 Task: Compute the modular multiplicative inverse of 7 modulo 13.
Action: Mouse moved to (1267, 86)
Screenshot: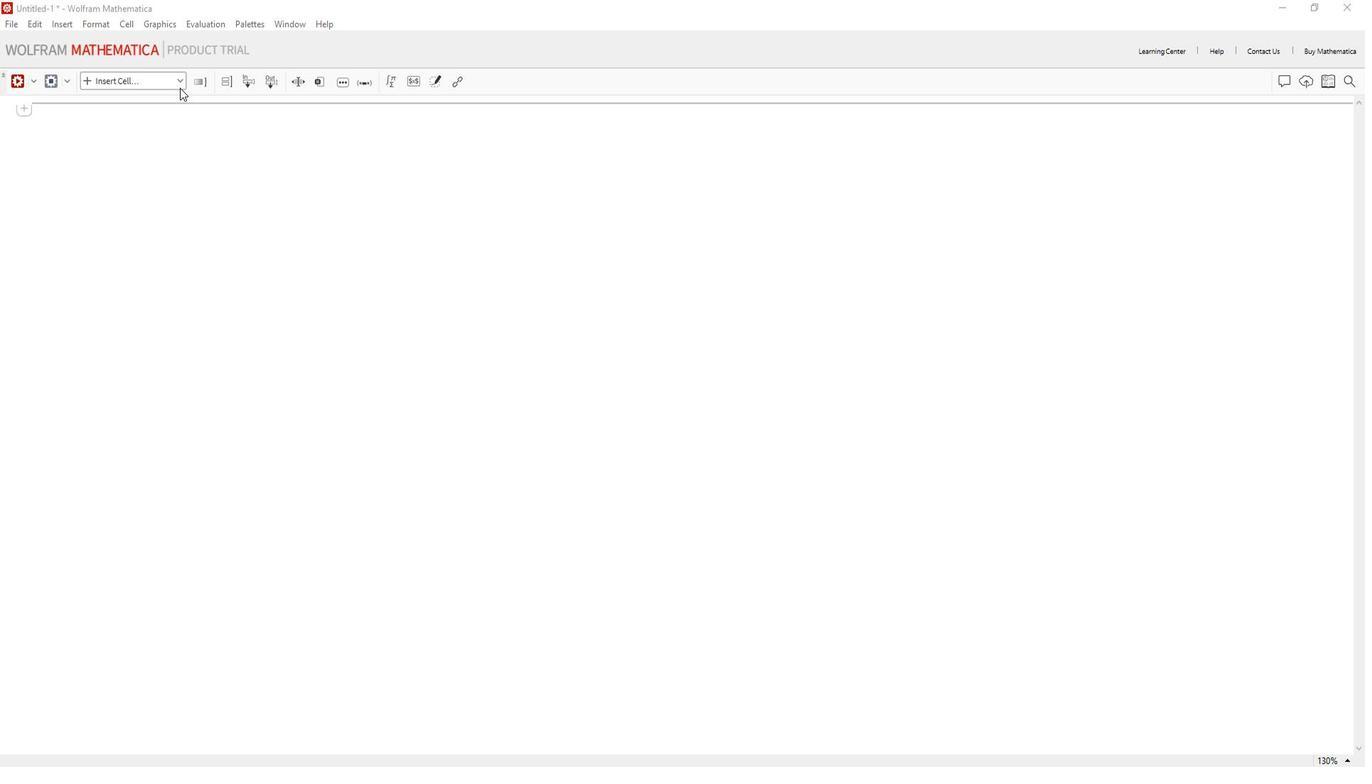 
Action: Mouse pressed left at (1267, 86)
Screenshot: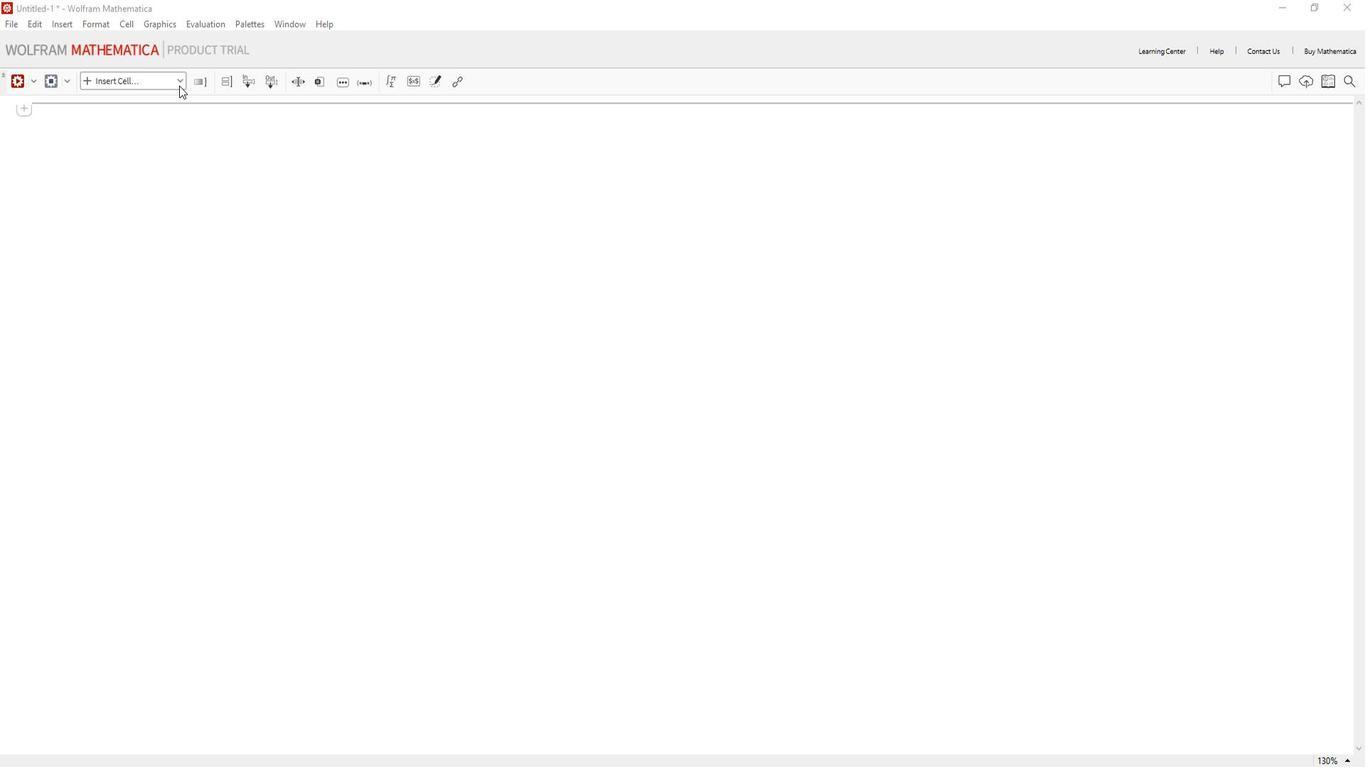 
Action: Mouse moved to (1241, 108)
Screenshot: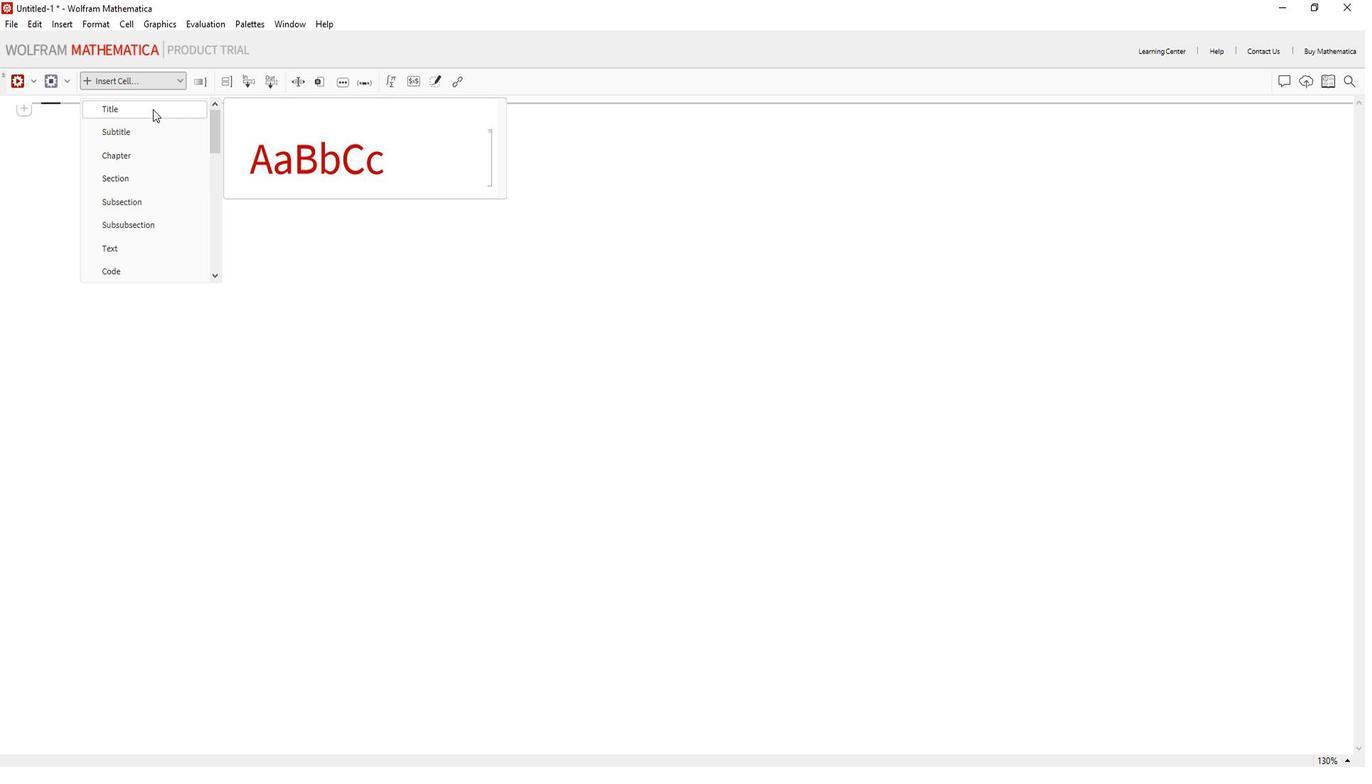 
Action: Mouse pressed left at (1241, 108)
Screenshot: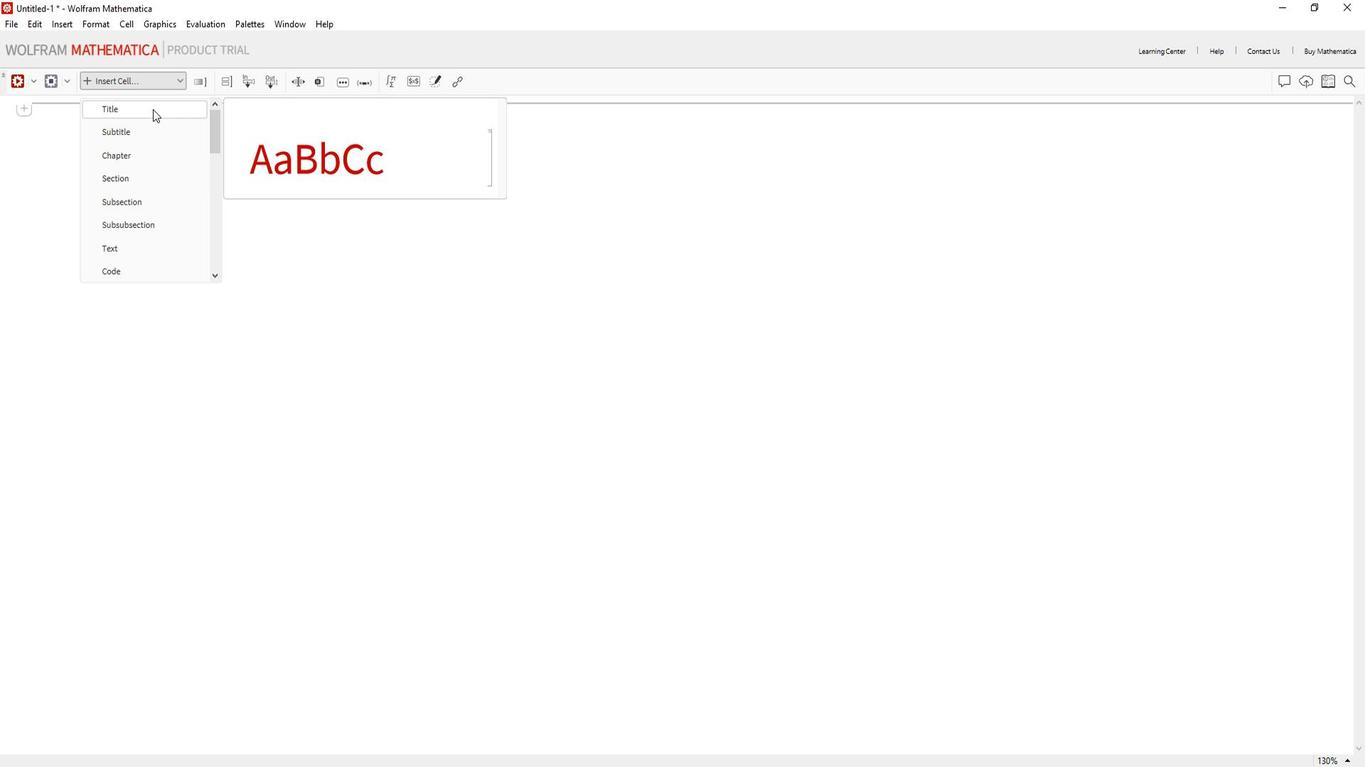 
Action: Key pressed <Key.shift>Compute<Key.space>the<Key.space>modular<Key.space>multiplicative<Key.space>inverse<Key.space>of<Key.space>7<Key.space>modulo<Key.space>13<Key.backspace><Key.backspace><Key.backspace><Key.backspace><Key.backspace><Key.backspace><Key.backspace><Key.backspace><Key.backspace><Key.backspace><Key.backspace><Key.backspace><Key.backspace><Key.backspace>
Screenshot: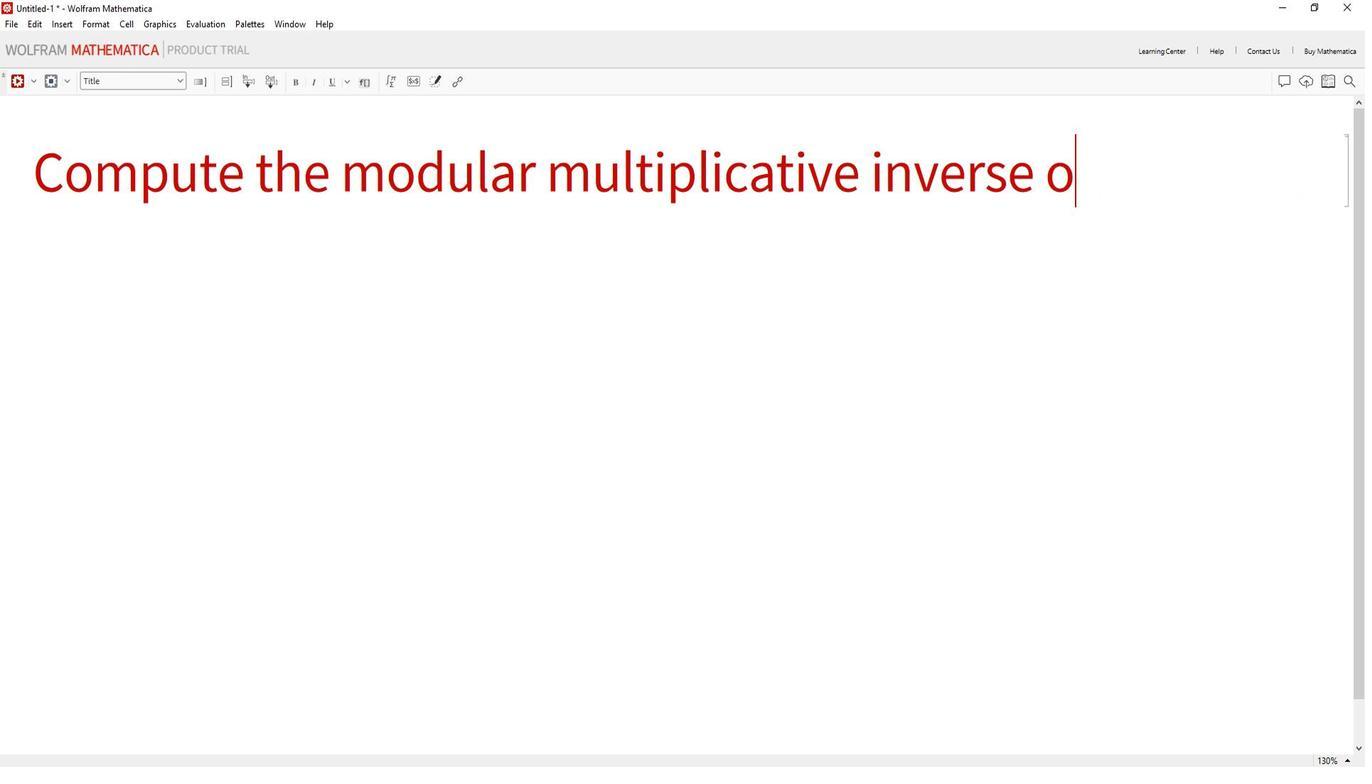 
Action: Mouse moved to (1253, 260)
Screenshot: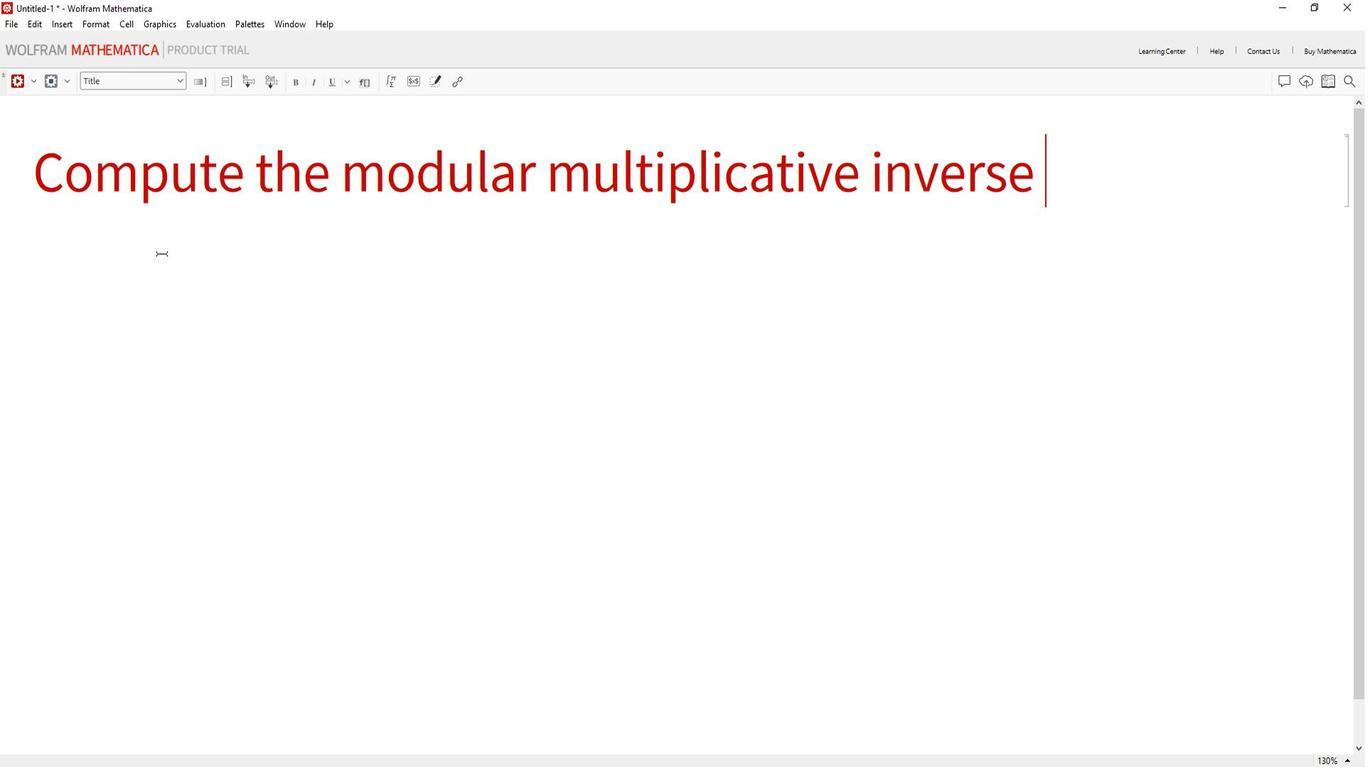 
Action: Mouse pressed left at (1253, 260)
Screenshot: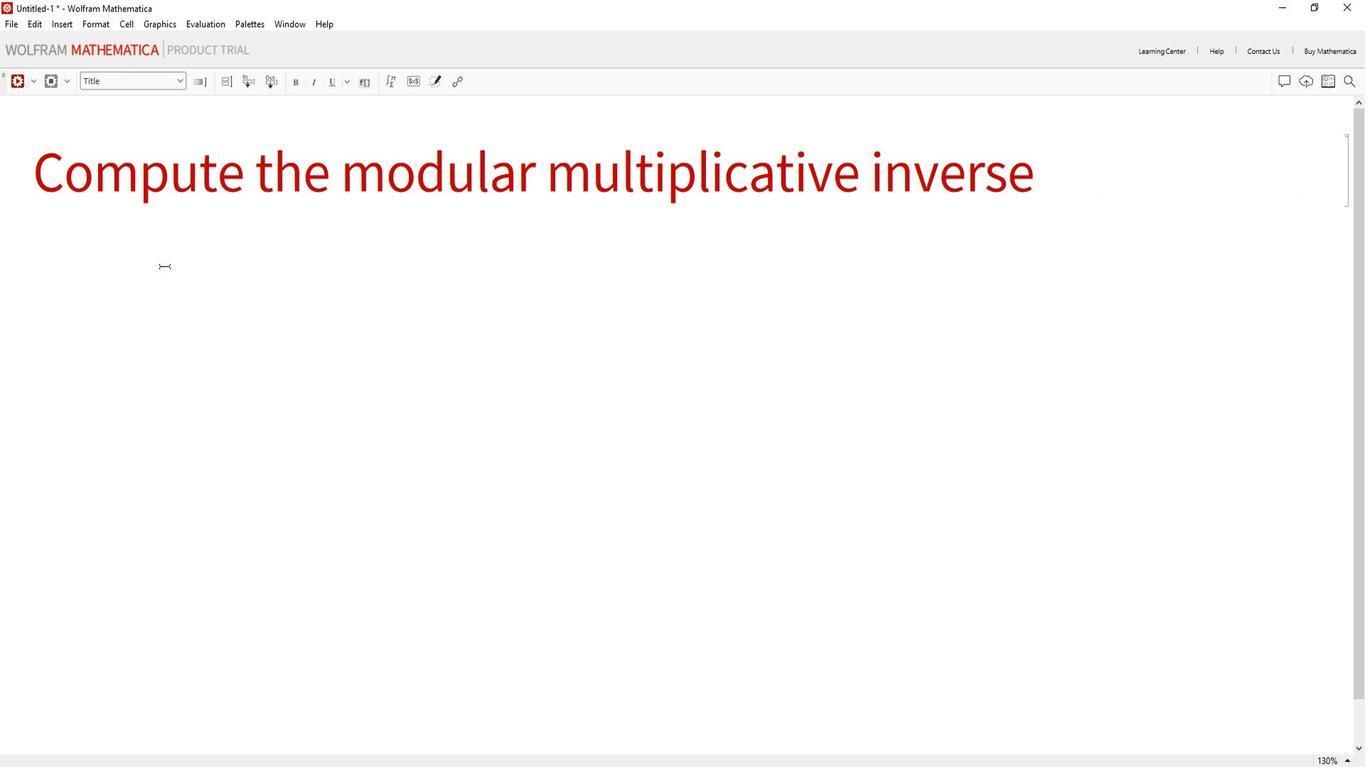 
Action: Mouse moved to (1259, 77)
Screenshot: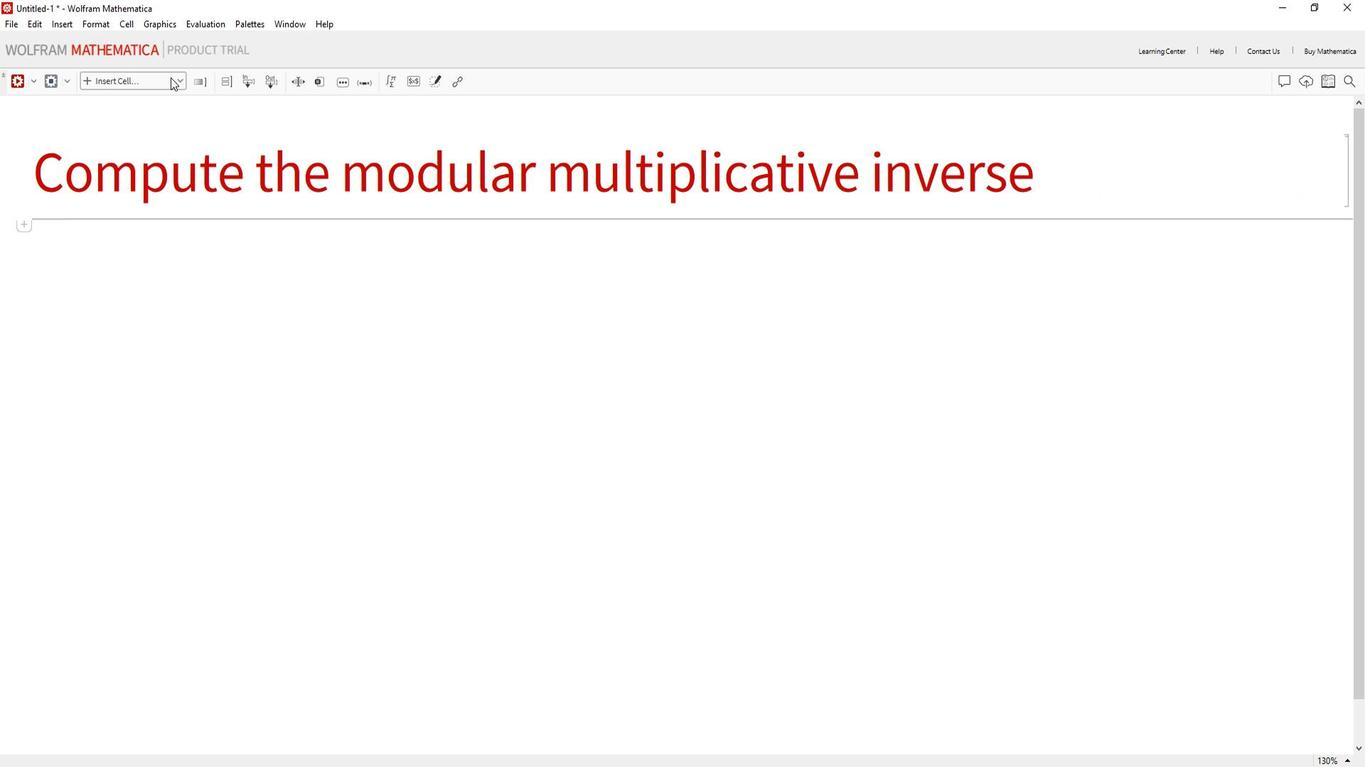 
Action: Mouse pressed left at (1259, 77)
Screenshot: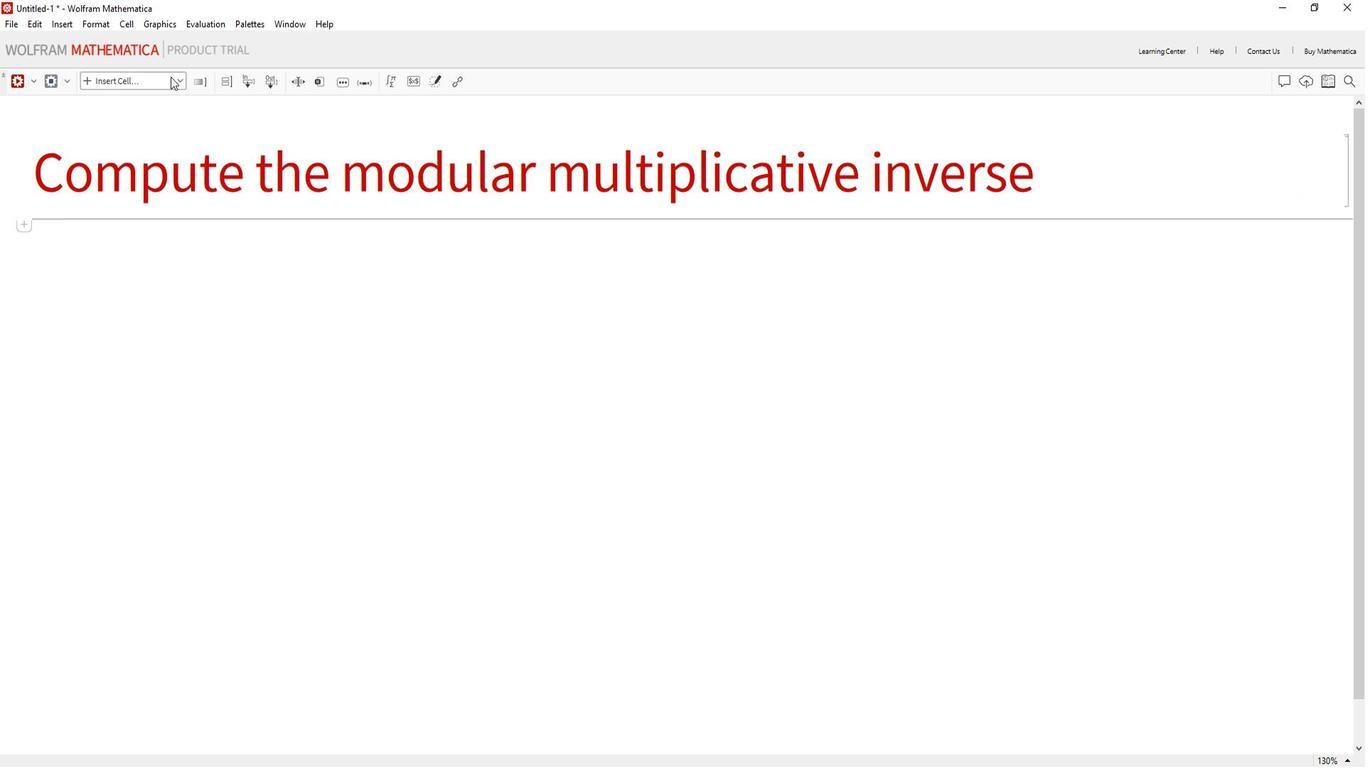 
Action: Mouse moved to (1196, 259)
Screenshot: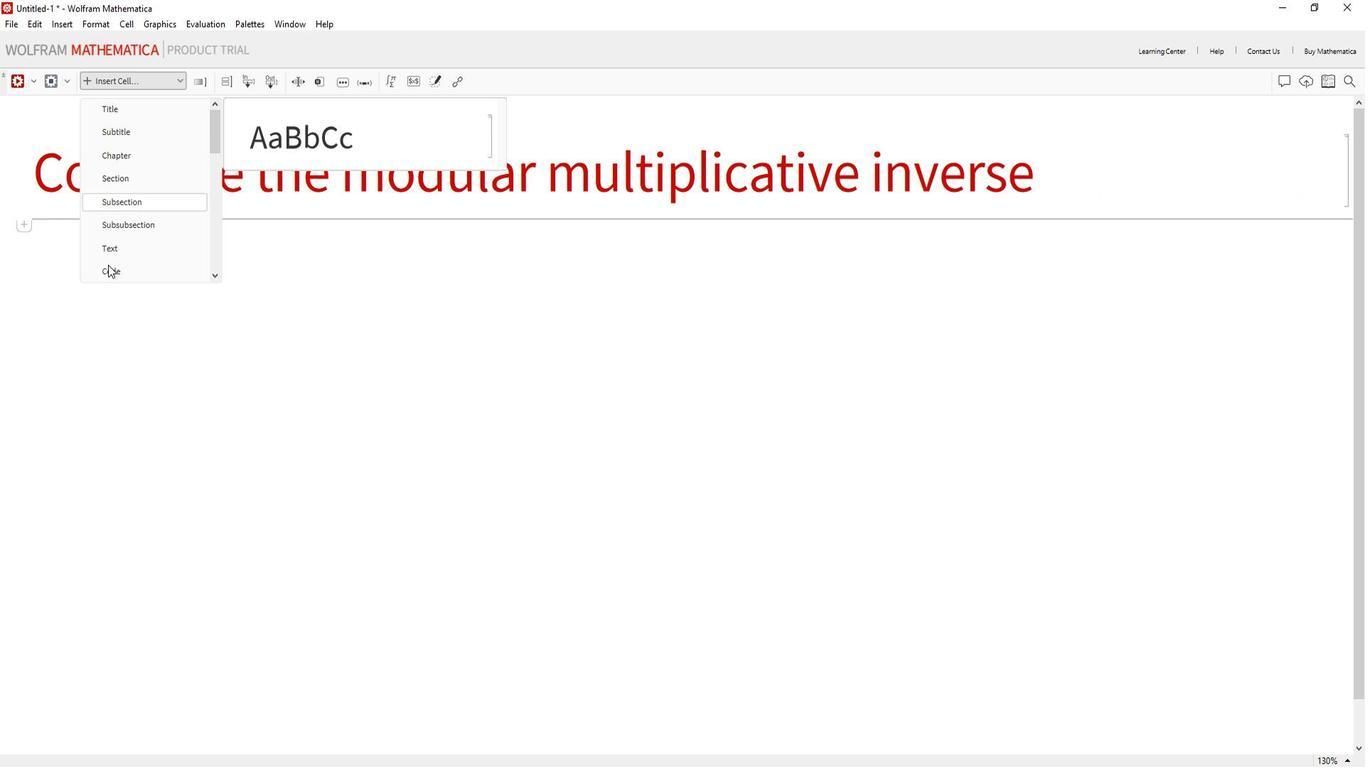 
Action: Mouse pressed left at (1196, 259)
Screenshot: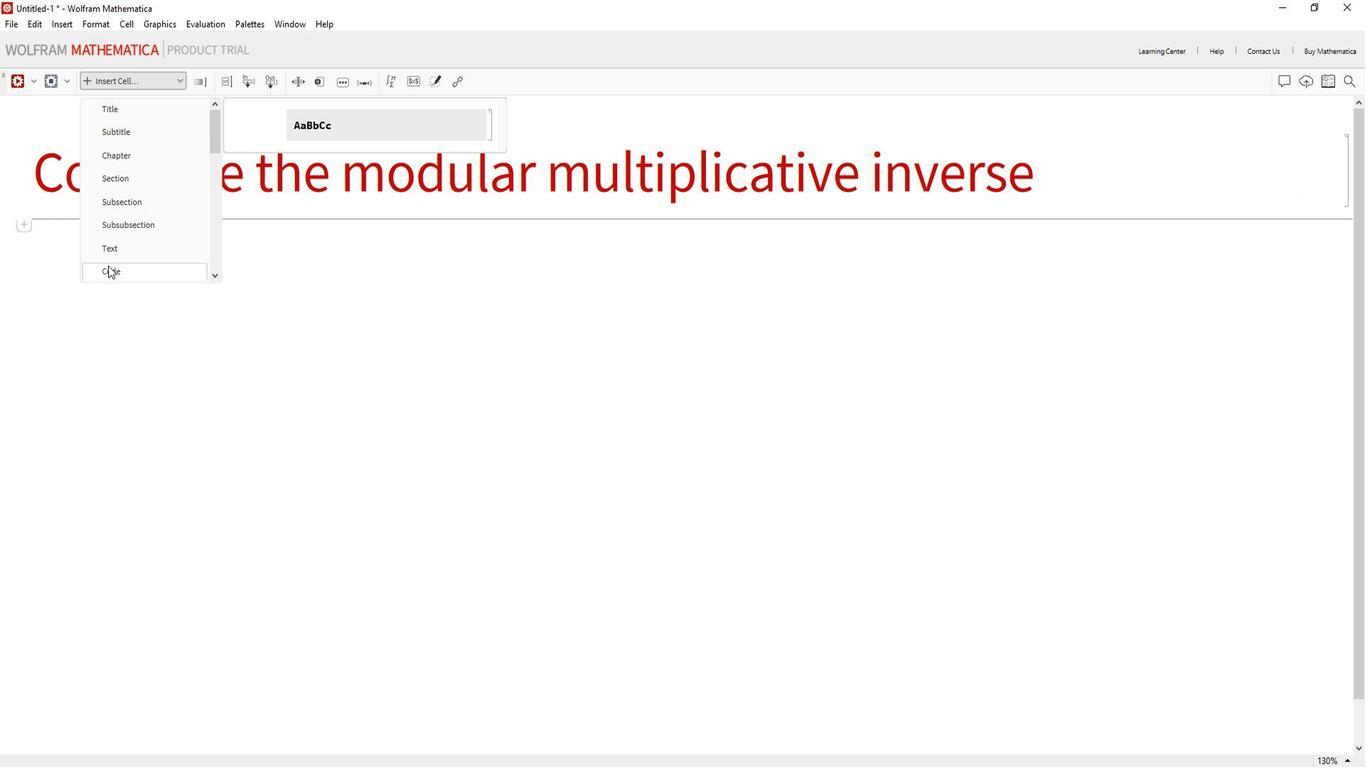 
Action: Mouse moved to (1030, 256)
Screenshot: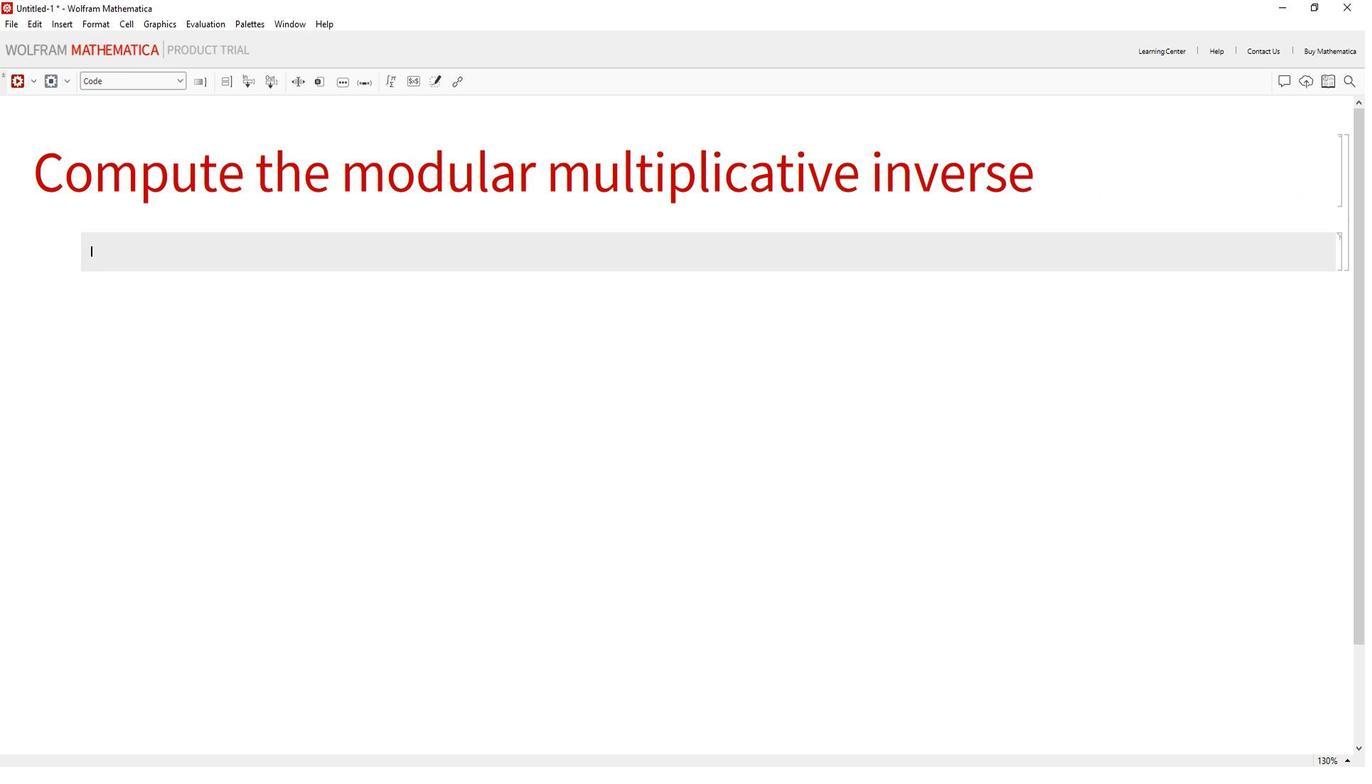 
Action: Mouse pressed left at (1030, 256)
Screenshot: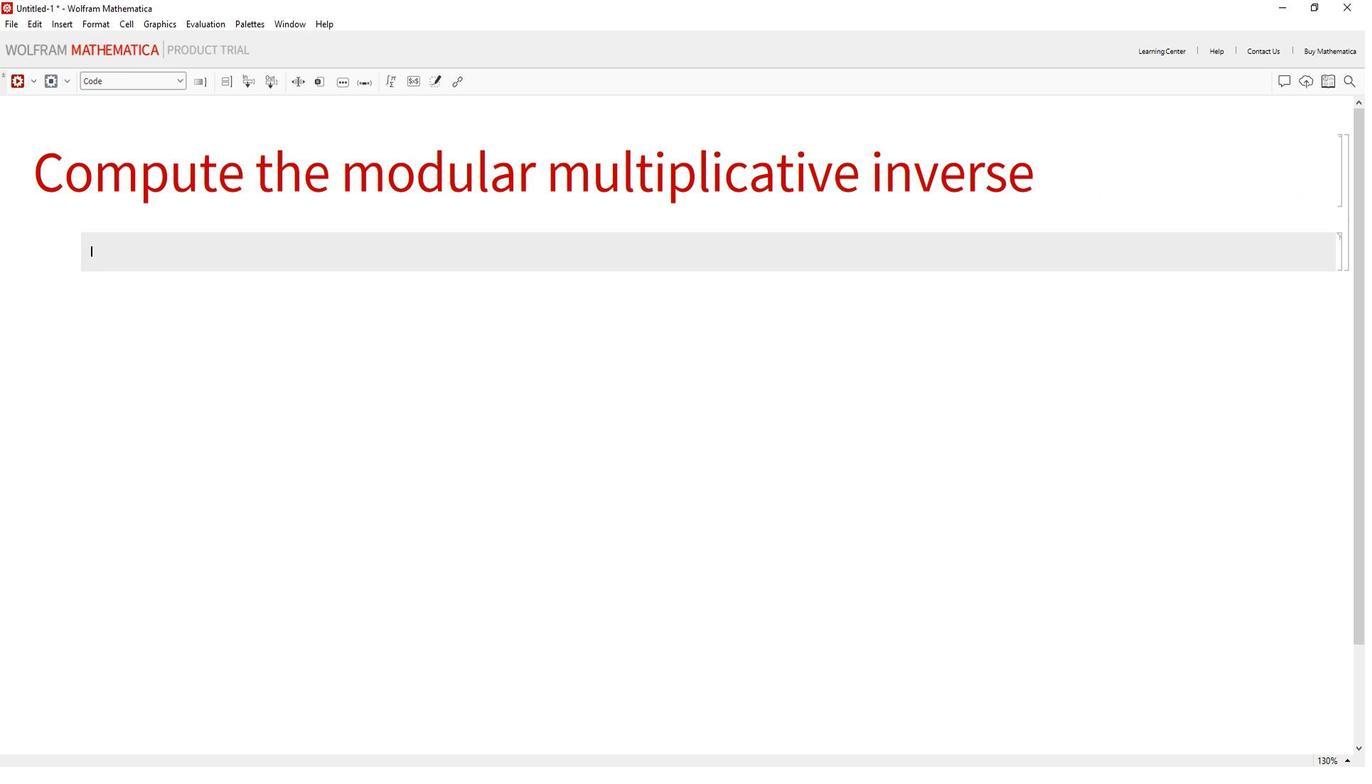 
Action: Mouse moved to (1210, 241)
Screenshot: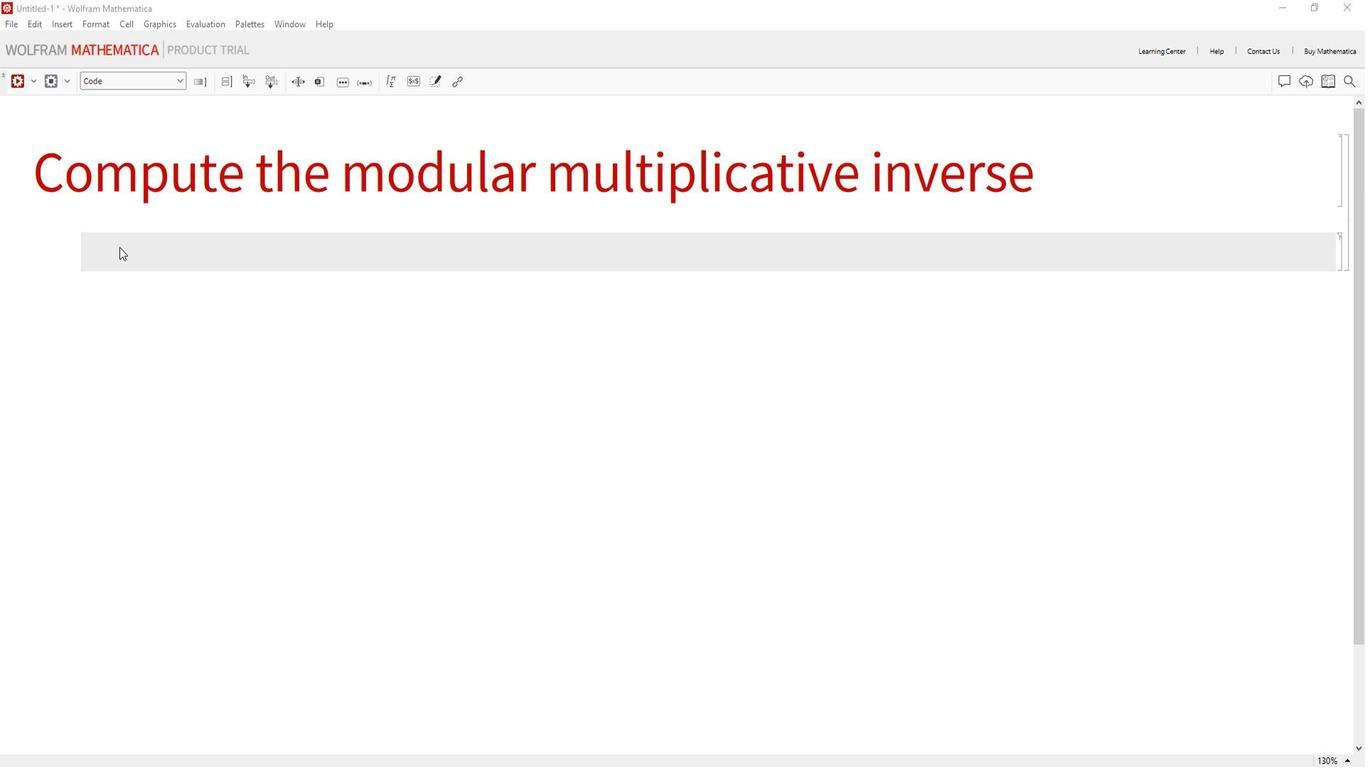 
Action: Mouse pressed left at (1210, 241)
Screenshot: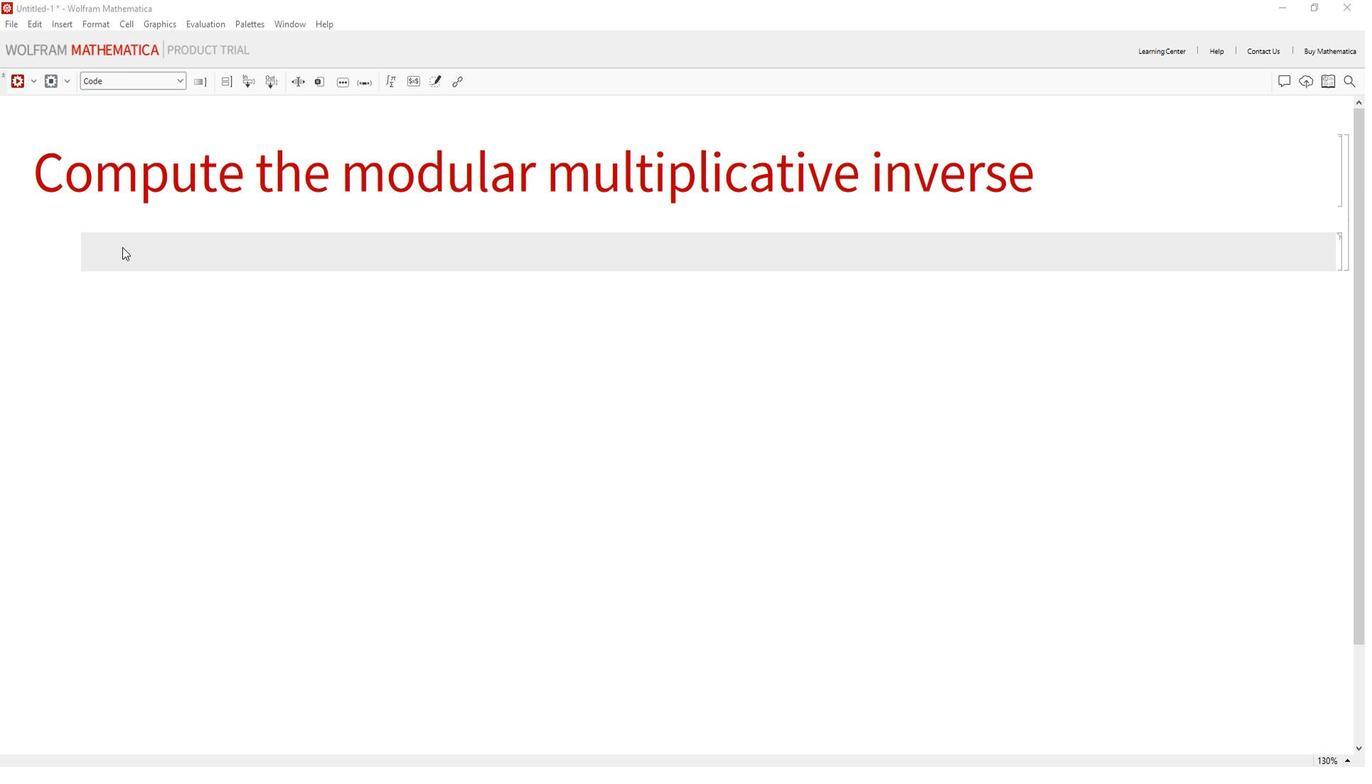 
Action: Key pressed <Key.shift_r><Key.shift_r>(*<Key.shift>Define<Key.space>the<Key.space>module<Key.backspace>us<Key.space>and<Key.space>number<Key.space>for<Key.space>which<Key.space>we<Key.space>want<Key.space>the<Key.space>inverse<Key.right><Key.right>module<Key.backspace>us<Key.enter><Key.space>=<Key.space>13;<Key.enter><Key.enter><Key.backspace>m<Key.backspace>number<Key.space>=<Key.space>7;<Key.enter><Key.enter><Key.shift_r><Key.shift_r><Key.shift_r><Key.shift_r>(*<Key.shift>Calculate<Key.enter><Key.backspace><Key.space>the<Key.space>modular<Key.space>multicat<Key.backspace><Key.backspace><Key.backspace>plicative<Key.space>inverse<Key.right><Key.right><Key.enter>inverse<Key.enter><Key.space>=<Key.space><Key.shift>O<Key.backspace><Key.shift>Power<Key.shift>Mod<Key.enter><Key.space><Key.backspace>[number<Key.enter>,<Key.space>-1,<Key.space>module<Key.backspace>us<Key.enter><Key.right>;<Key.enter><Key.enter><Key.shift_r><Key.shift_r><Key.shift_r><Key.shift_r><Key.shift_r><Key.shift_r><Key.shift_r><Key.shift_r><Key.shift_r><Key.shift_r>(*<Key.shift>Display<Key.space>the<Key.space>result<Key.right><Key.right><Key.enter>inverse<Key.enter>
Screenshot: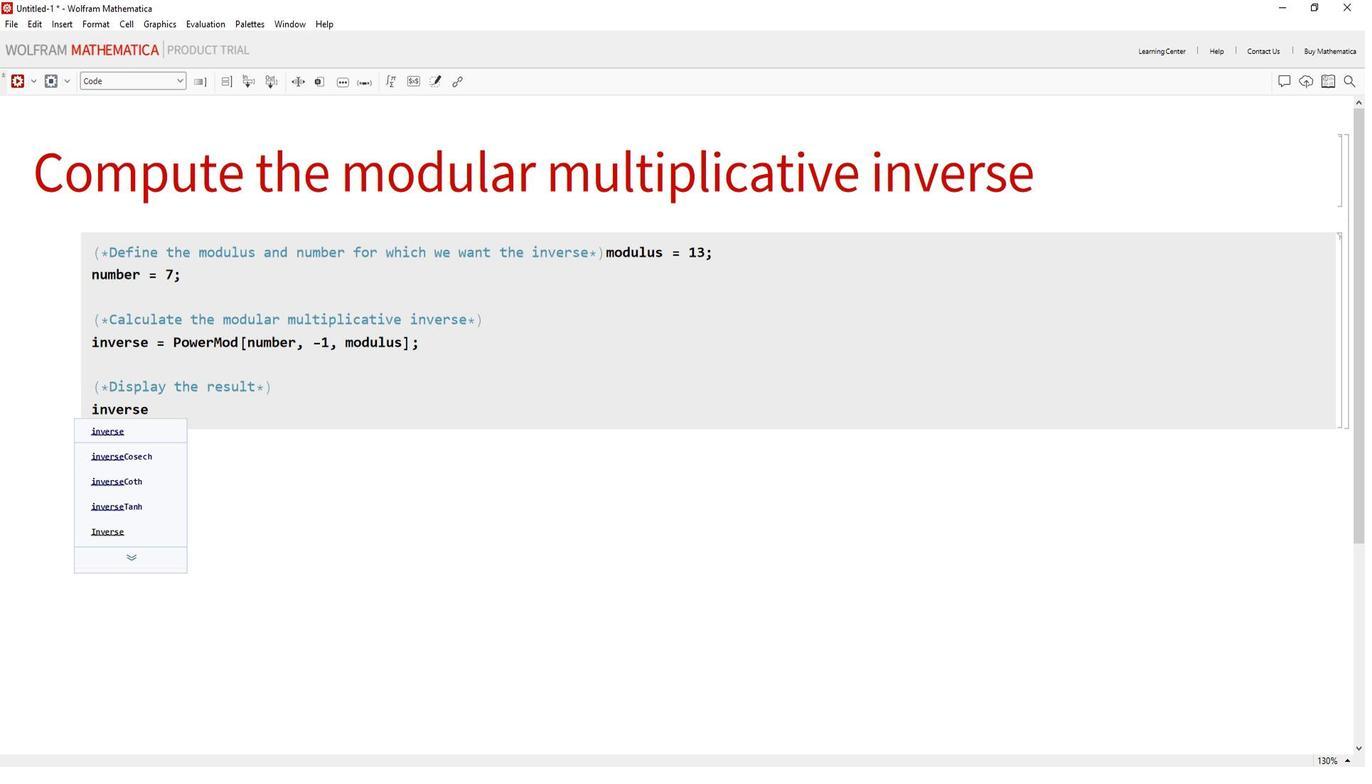 
Action: Mouse moved to (1313, 292)
Screenshot: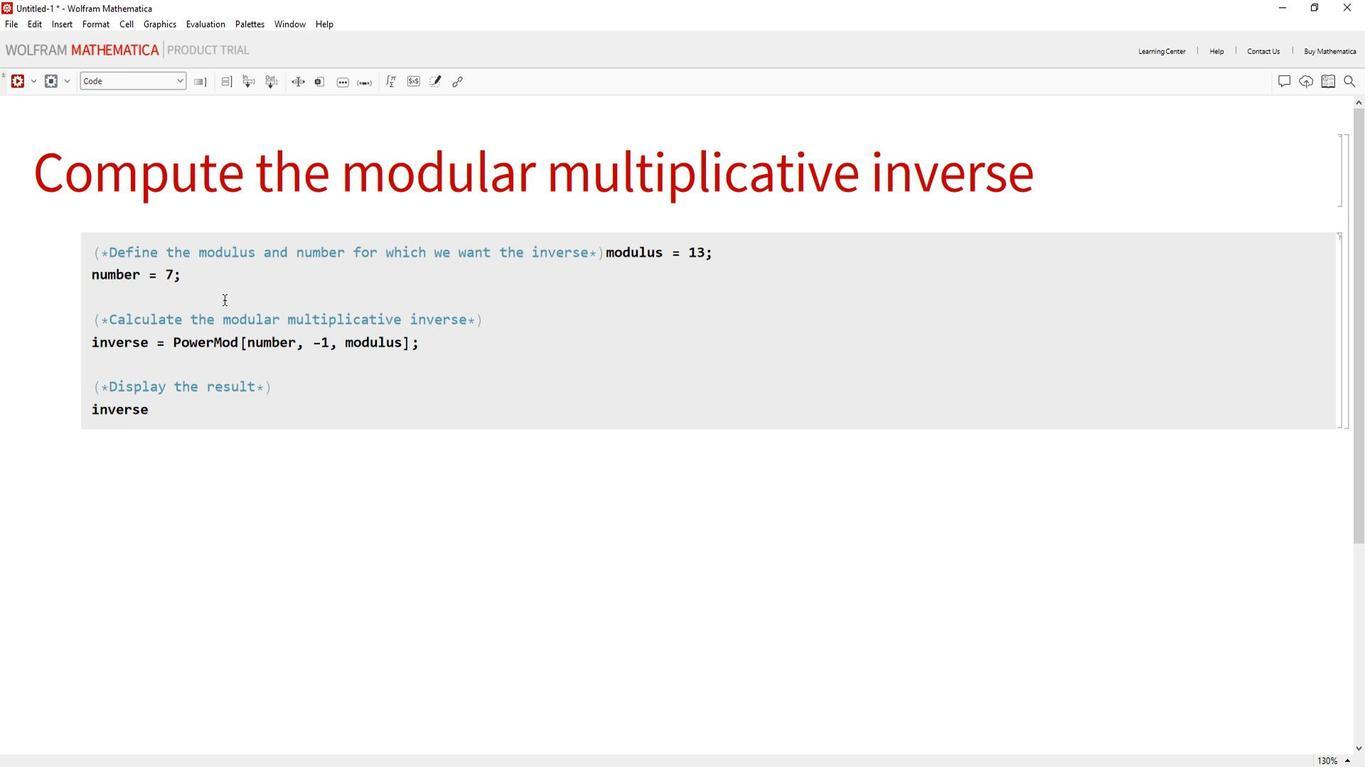 
Action: Mouse pressed left at (1313, 292)
Screenshot: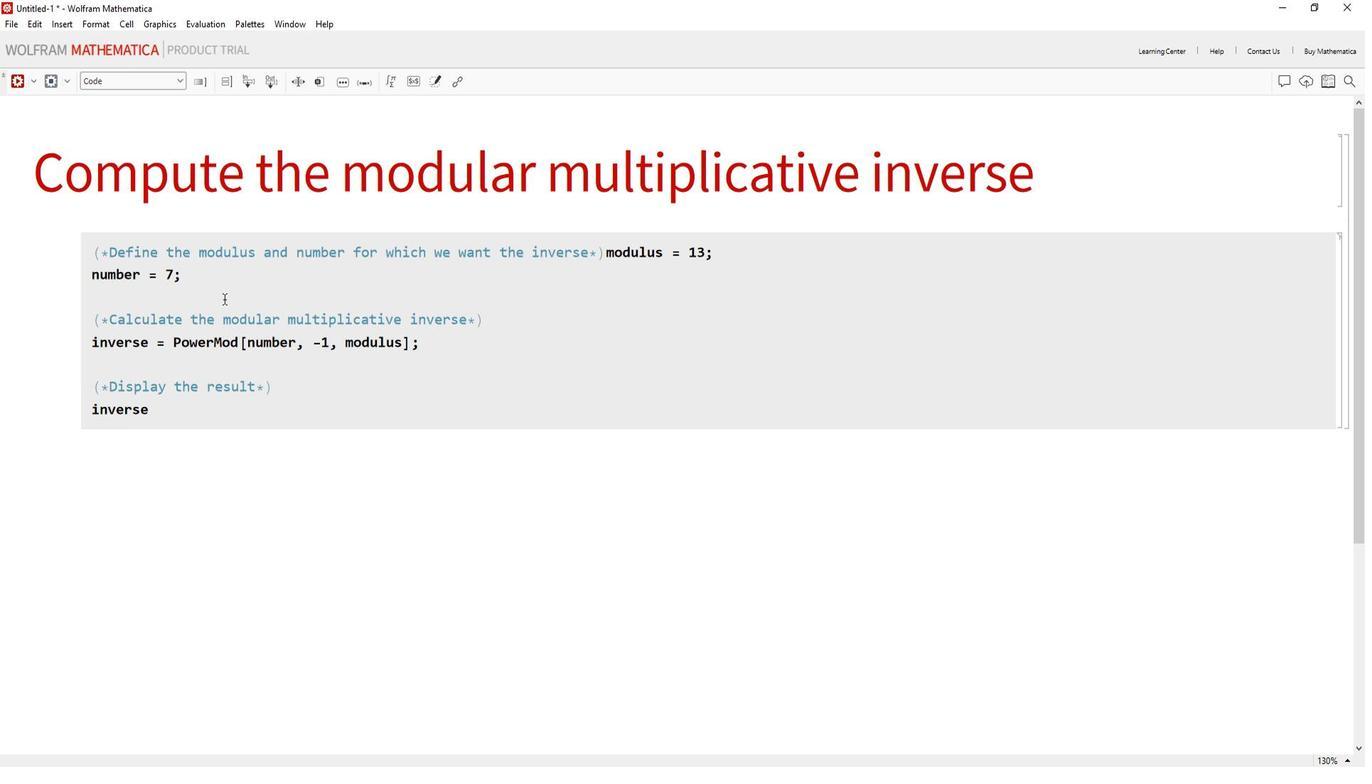 
Action: Mouse moved to (1109, 80)
Screenshot: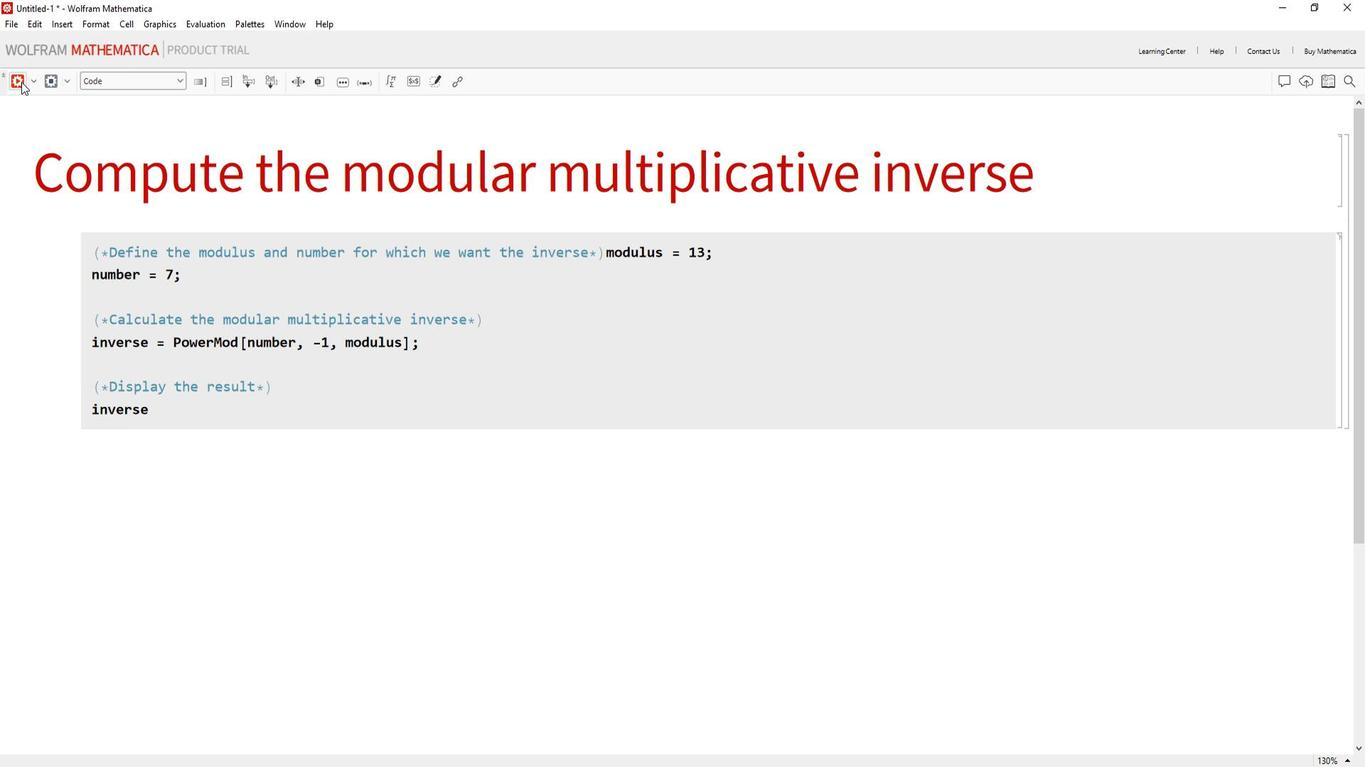
Action: Mouse pressed left at (1109, 80)
Screenshot: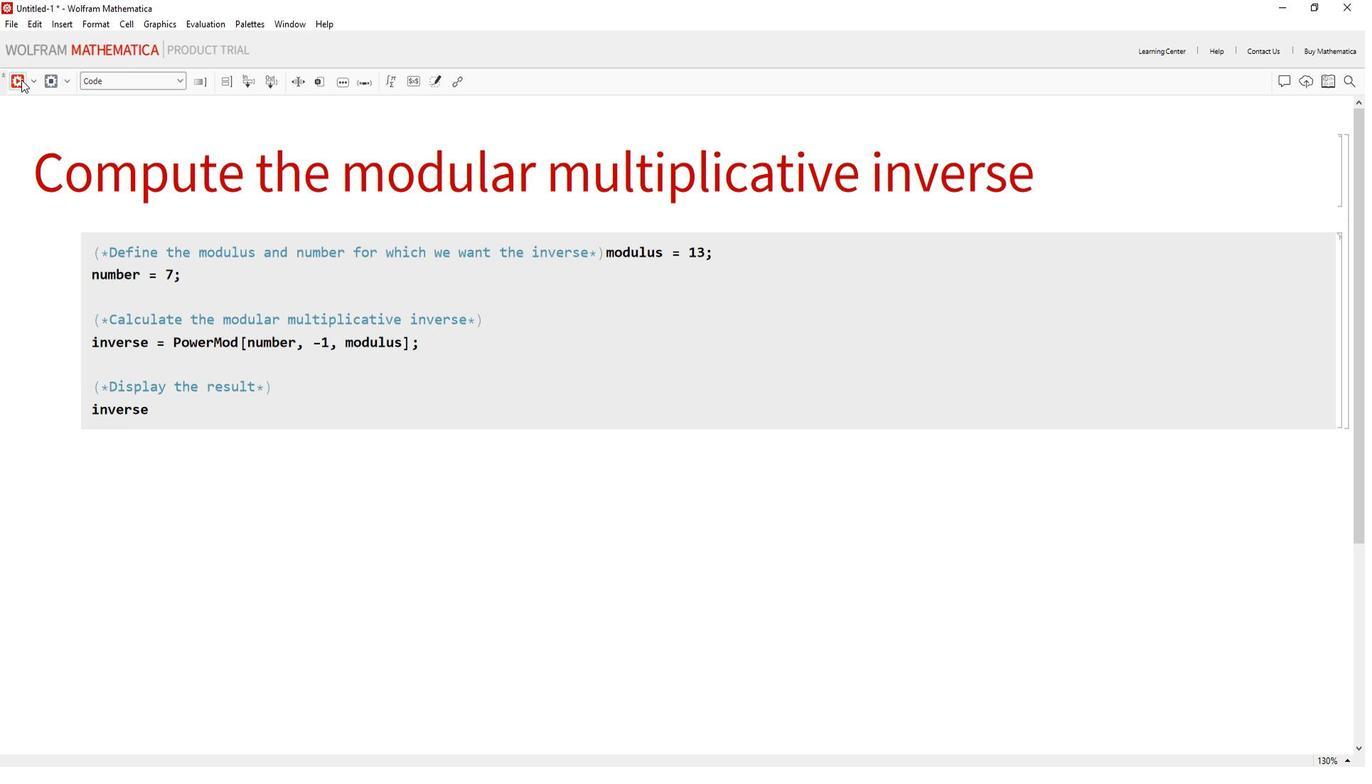 
Action: Mouse moved to (1306, 425)
Screenshot: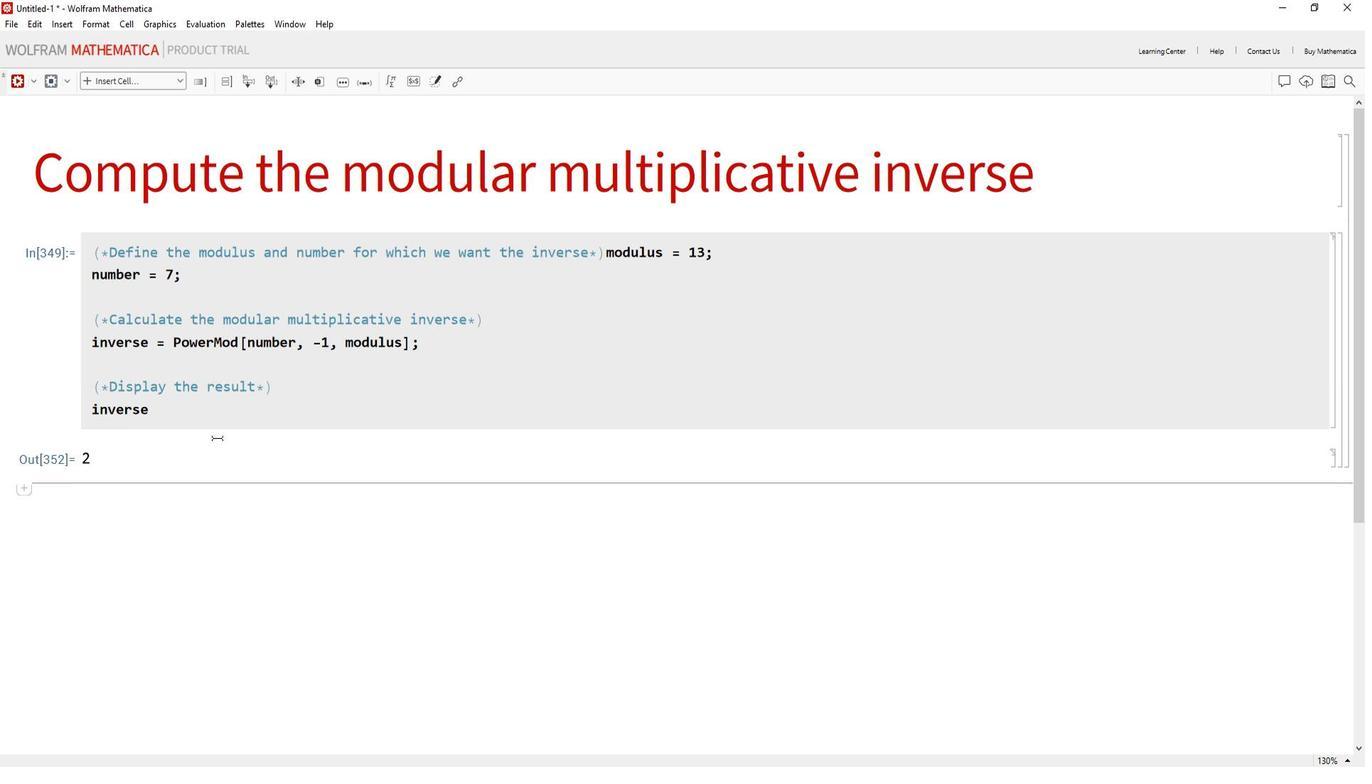 
